 Task: Log work in the project WhiteCap for the issue 'Implement a new cloud-based risk management system for a company with advanced risk assessment and mitigation features' spent time as '4w 1d 12h 7m' and remaining time as '3w 4d 22h 3m' and clone the issue. Now add the issue to the epic 'DevOps Implementation'.
Action: Mouse moved to (835, 313)
Screenshot: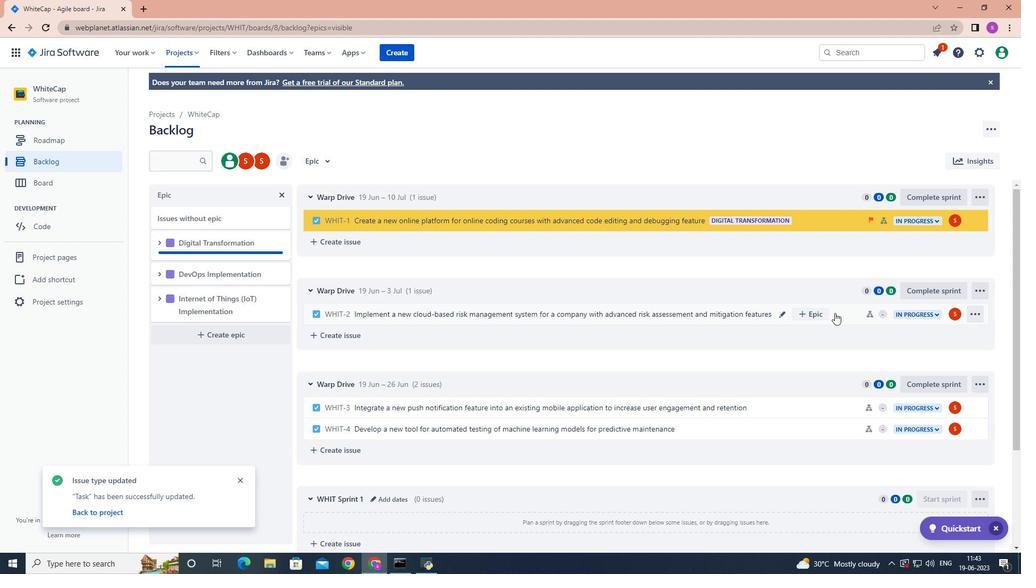 
Action: Mouse pressed left at (835, 313)
Screenshot: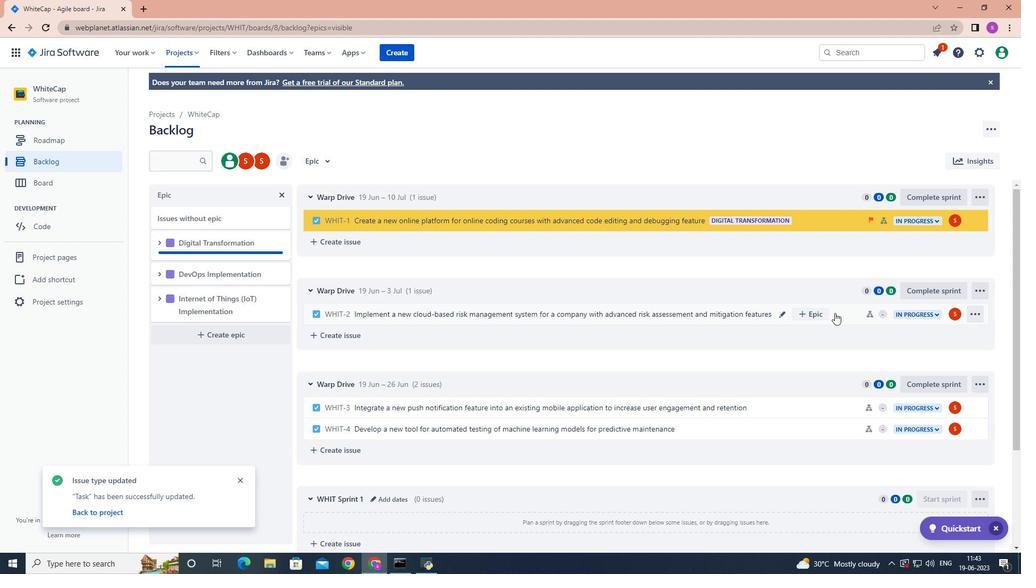 
Action: Mouse moved to (979, 192)
Screenshot: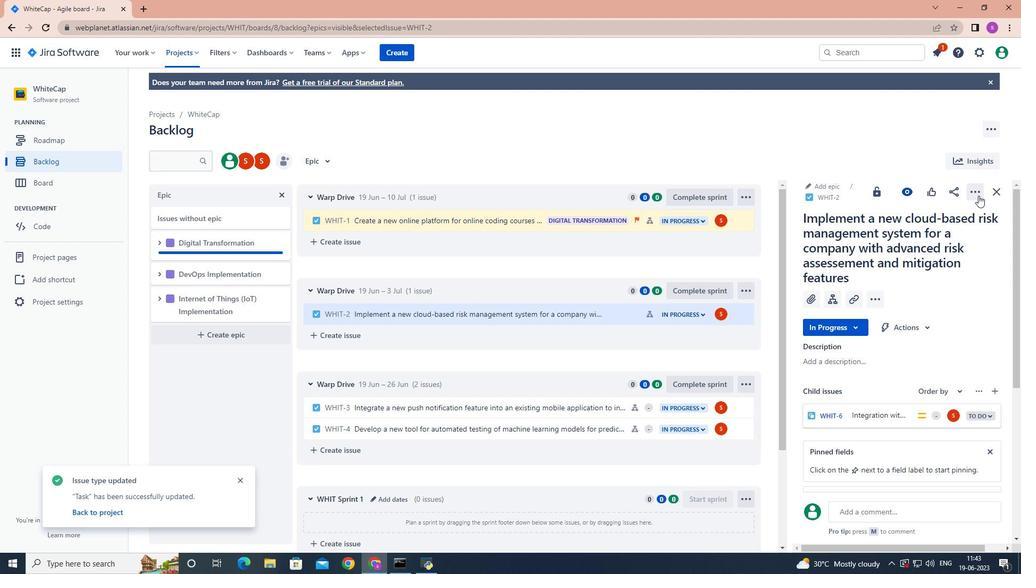 
Action: Mouse pressed left at (979, 192)
Screenshot: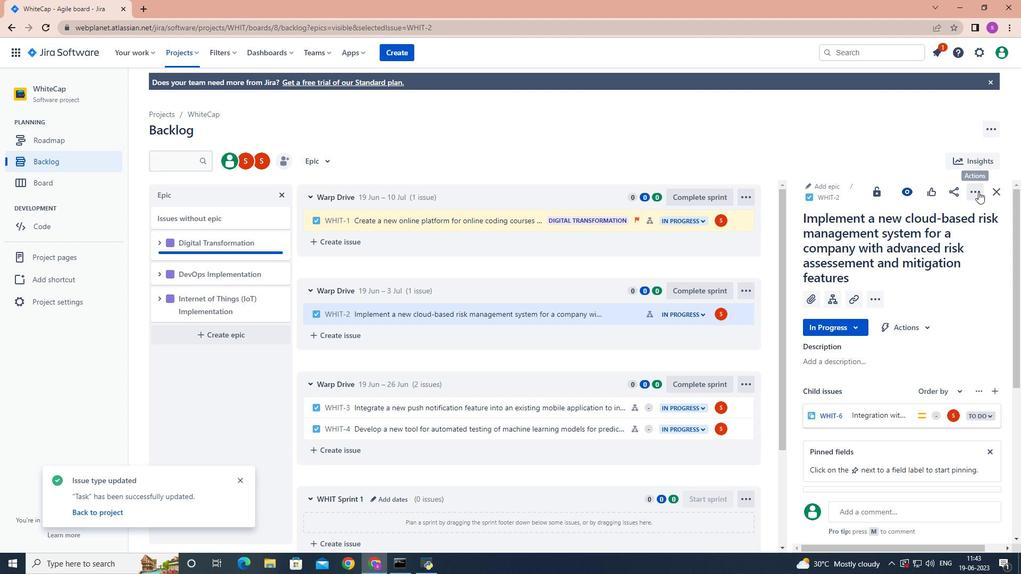 
Action: Mouse moved to (925, 220)
Screenshot: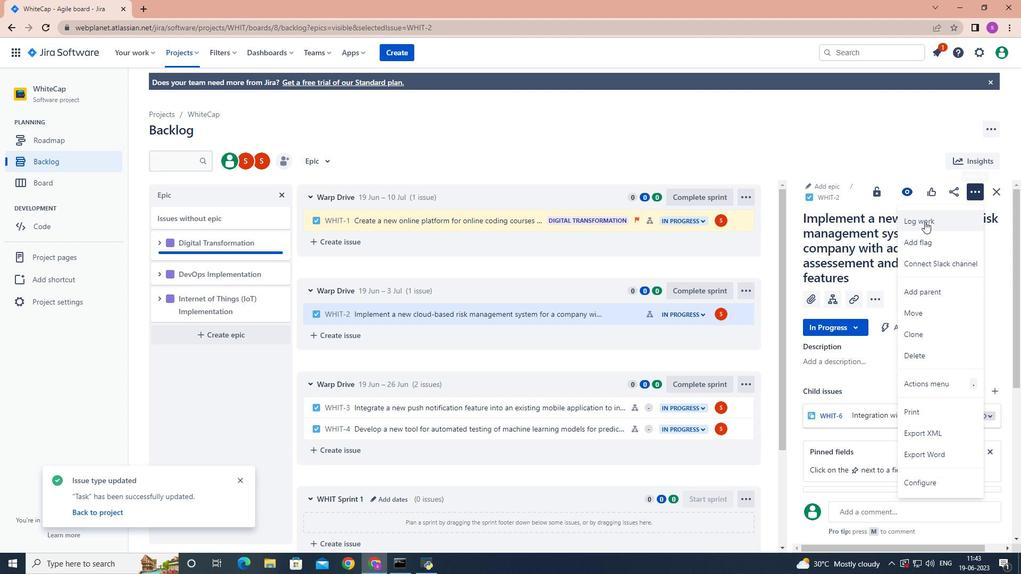 
Action: Mouse pressed left at (925, 220)
Screenshot: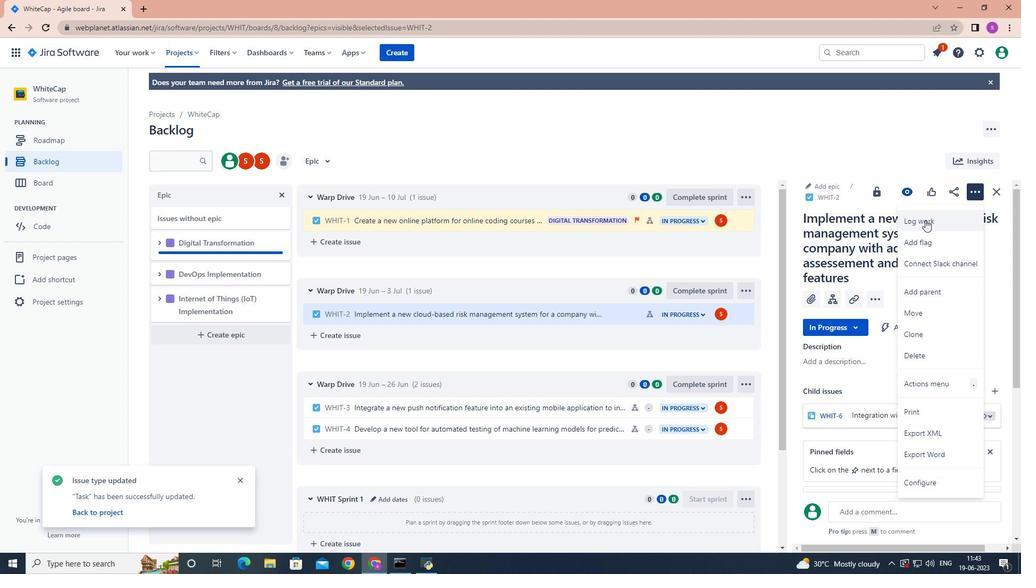 
Action: Key pressed 4w<Key.space>1d<Key.space>12h<Key.space>7m
Screenshot: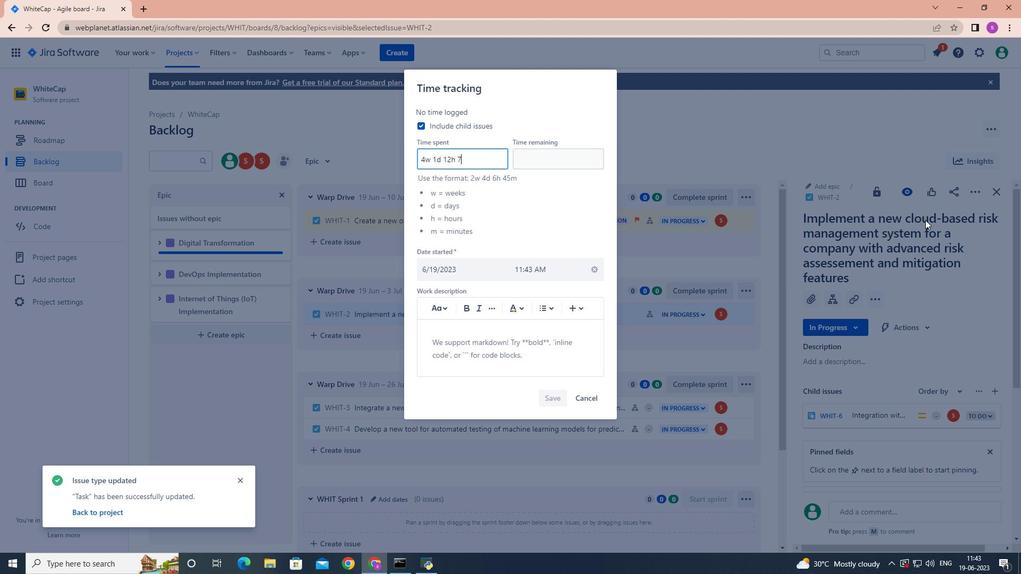 
Action: Mouse moved to (570, 158)
Screenshot: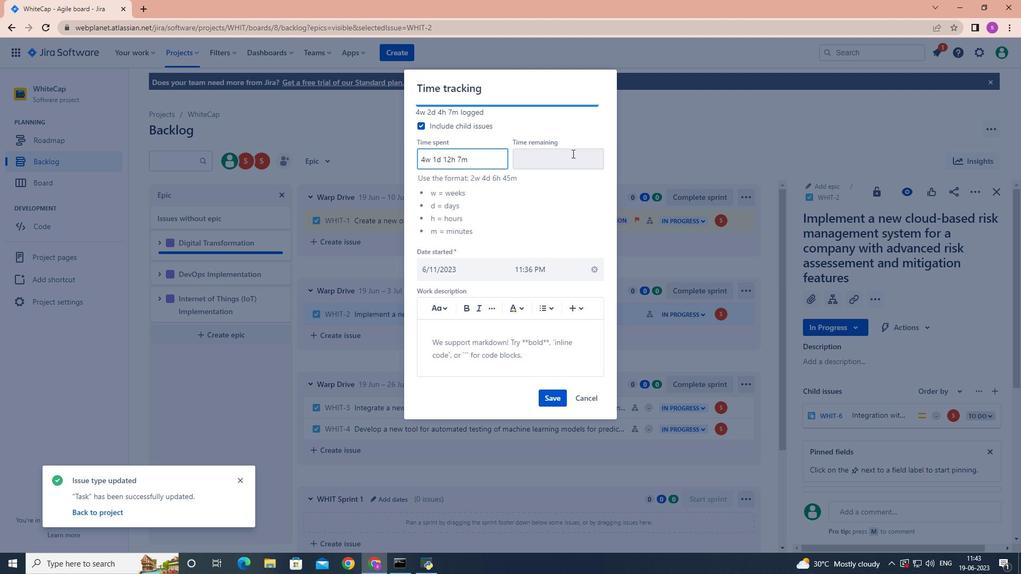 
Action: Mouse pressed left at (570, 158)
Screenshot: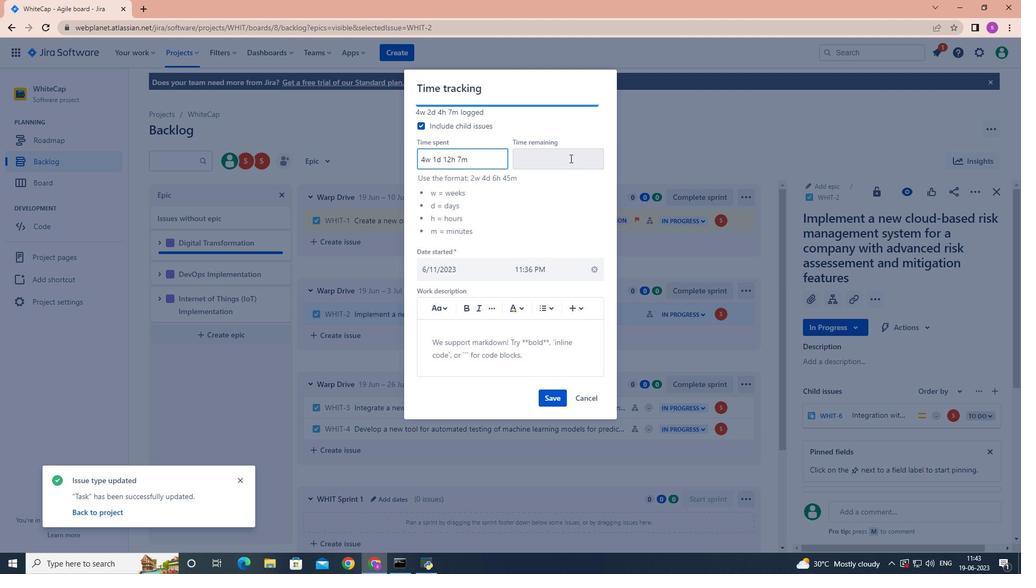 
Action: Key pressed 3w<Key.space>4d<Key.space>22h<Key.space>3m
Screenshot: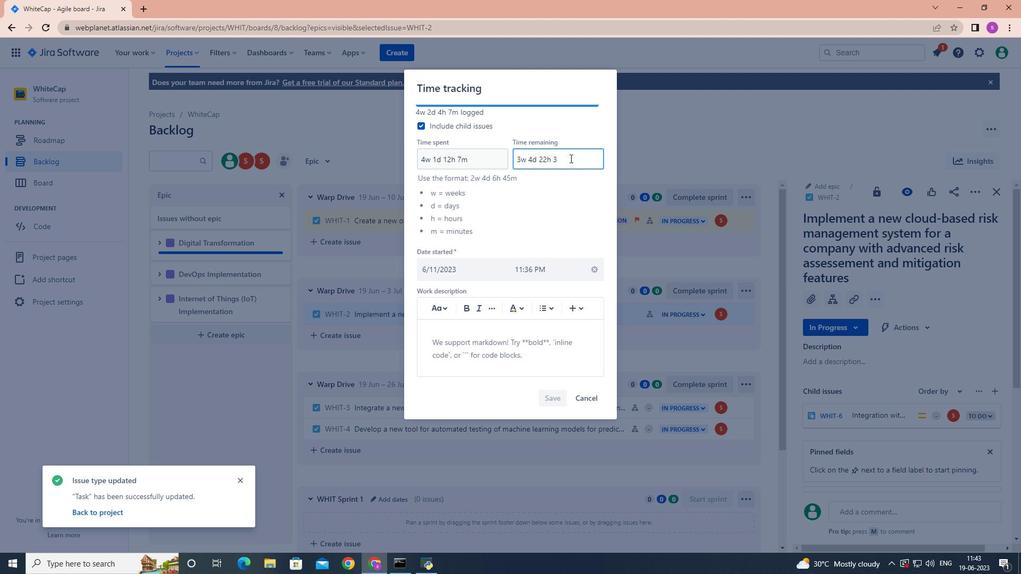 
Action: Mouse moved to (545, 396)
Screenshot: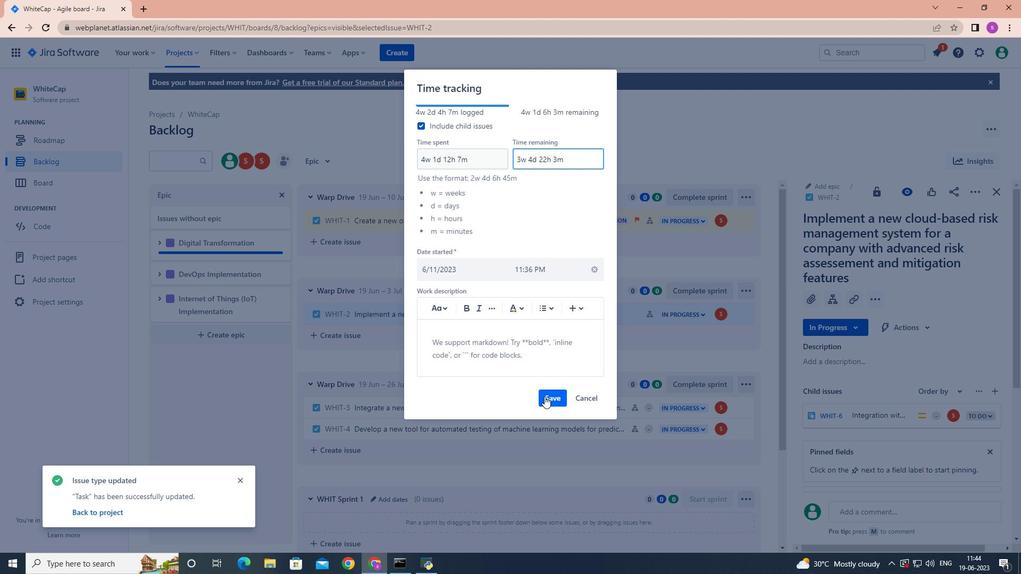 
Action: Mouse pressed left at (545, 396)
Screenshot: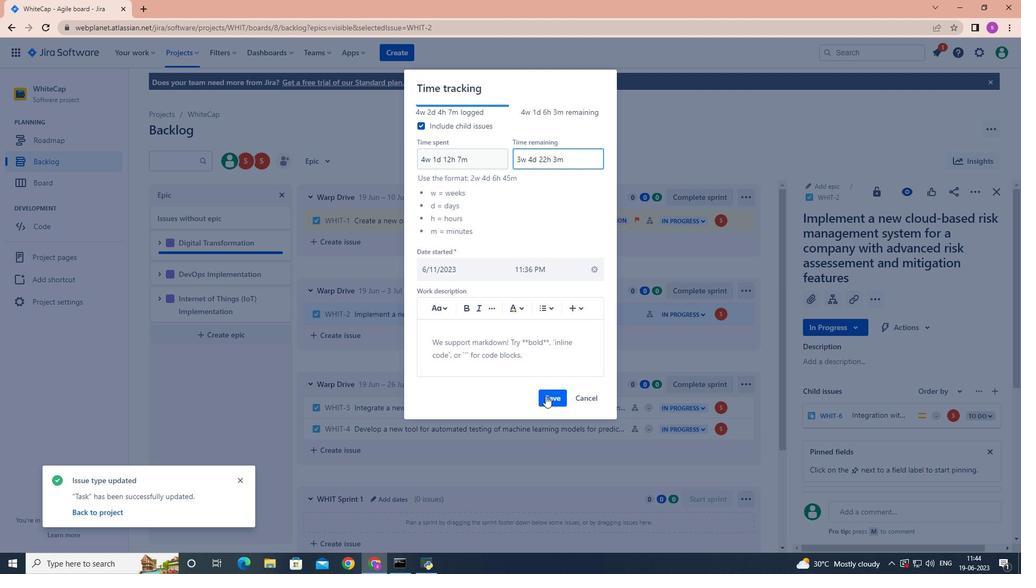 
Action: Mouse moved to (979, 196)
Screenshot: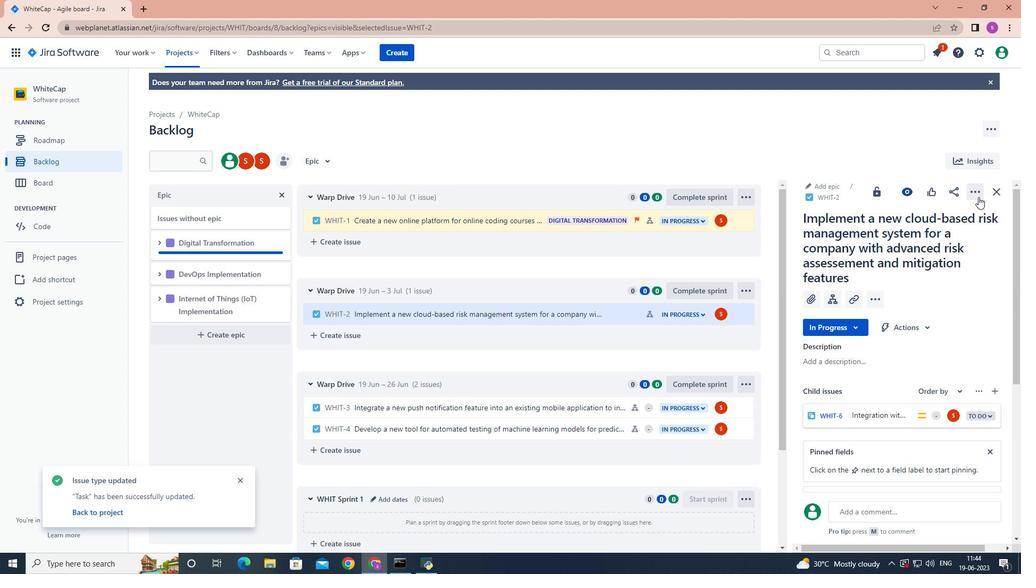 
Action: Mouse pressed left at (979, 196)
Screenshot: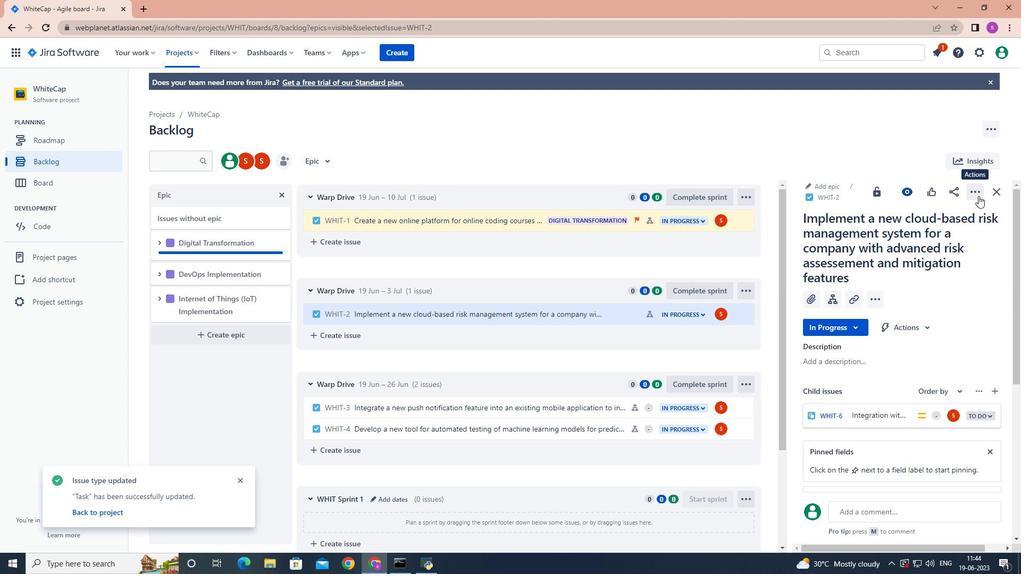 
Action: Mouse moved to (930, 335)
Screenshot: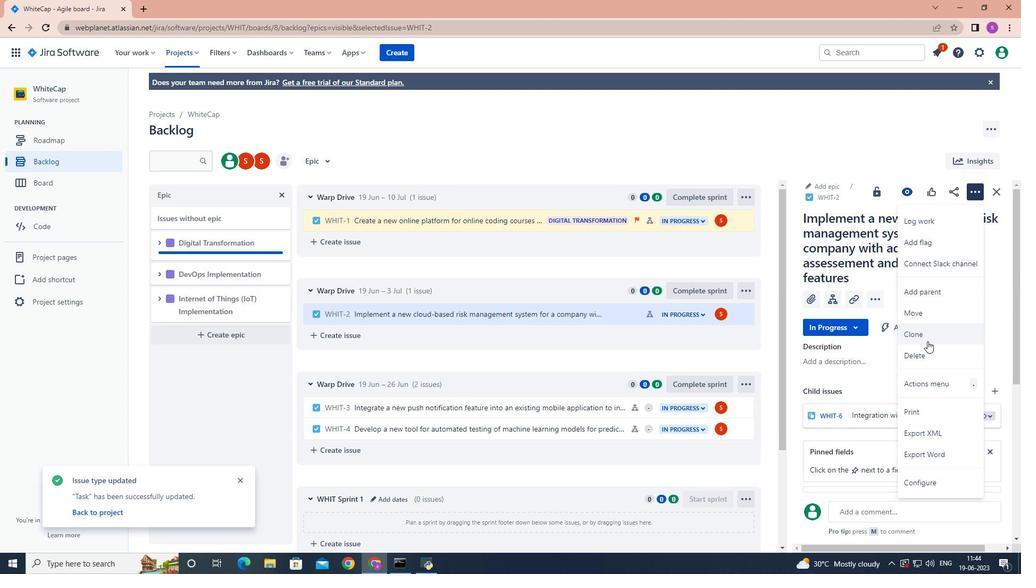 
Action: Mouse pressed left at (930, 335)
Screenshot: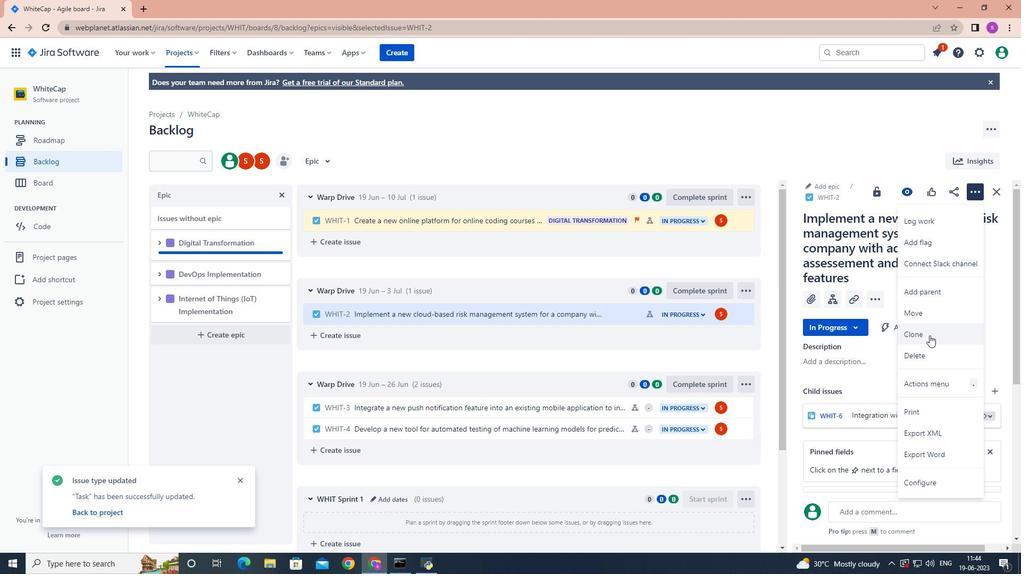 
Action: Mouse moved to (591, 226)
Screenshot: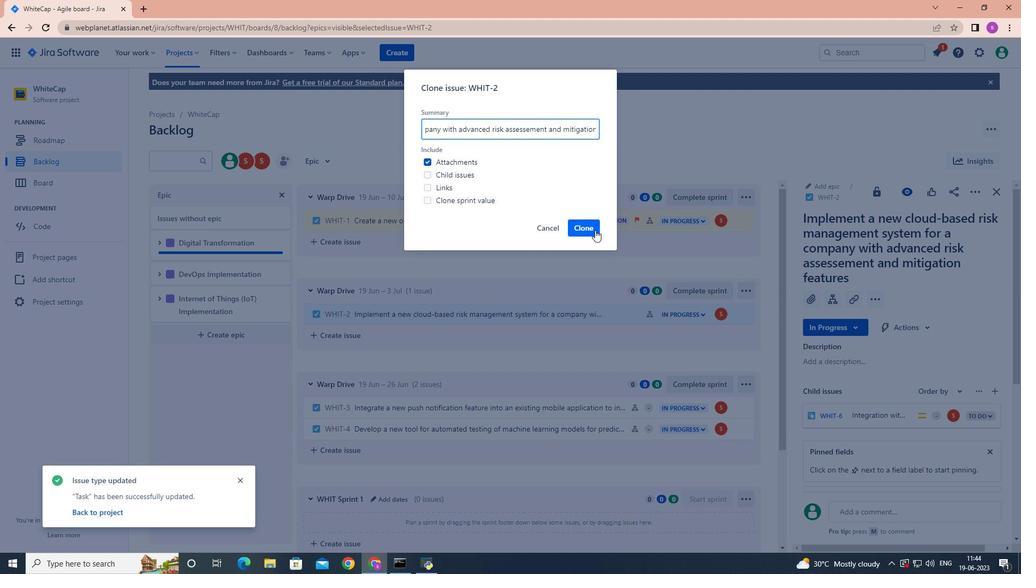 
Action: Mouse pressed left at (591, 226)
Screenshot: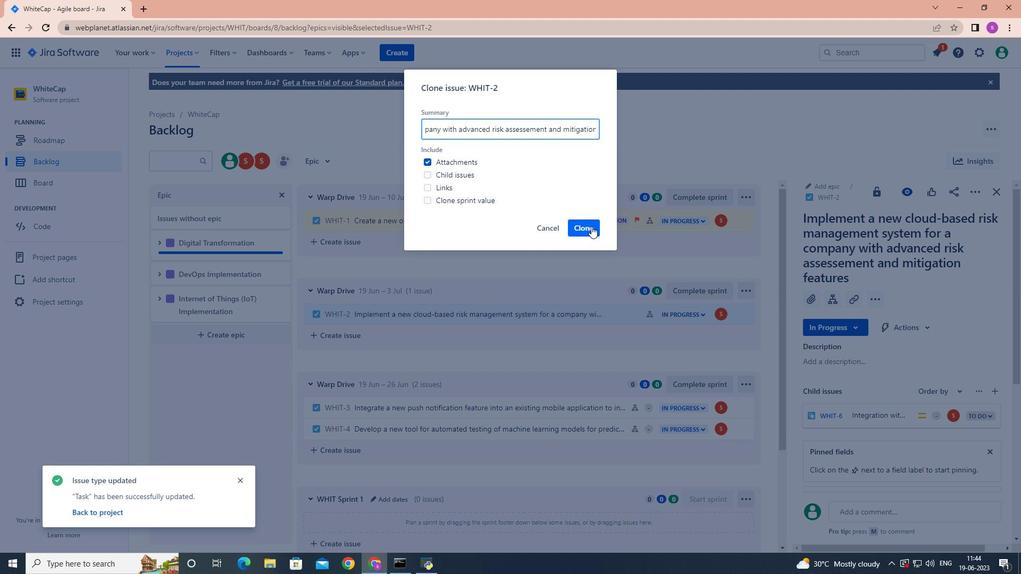 
Action: Mouse moved to (609, 314)
Screenshot: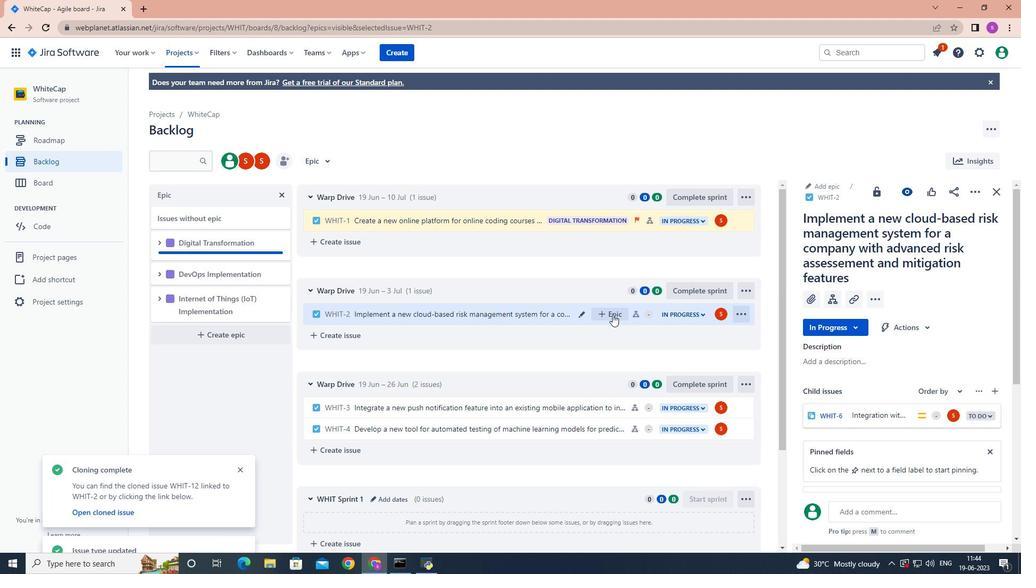 
Action: Mouse pressed left at (609, 314)
Screenshot: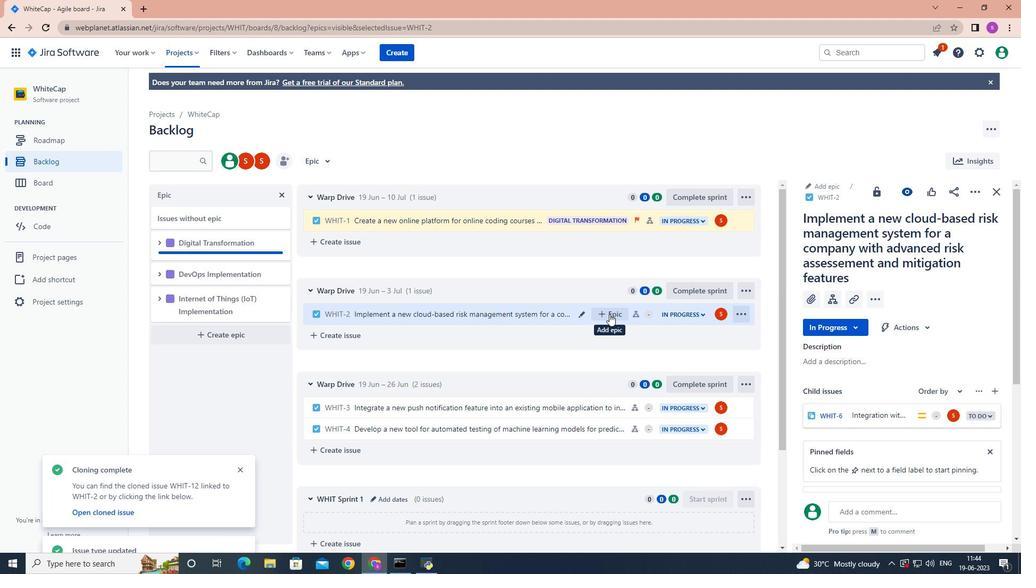 
Action: Mouse moved to (660, 388)
Screenshot: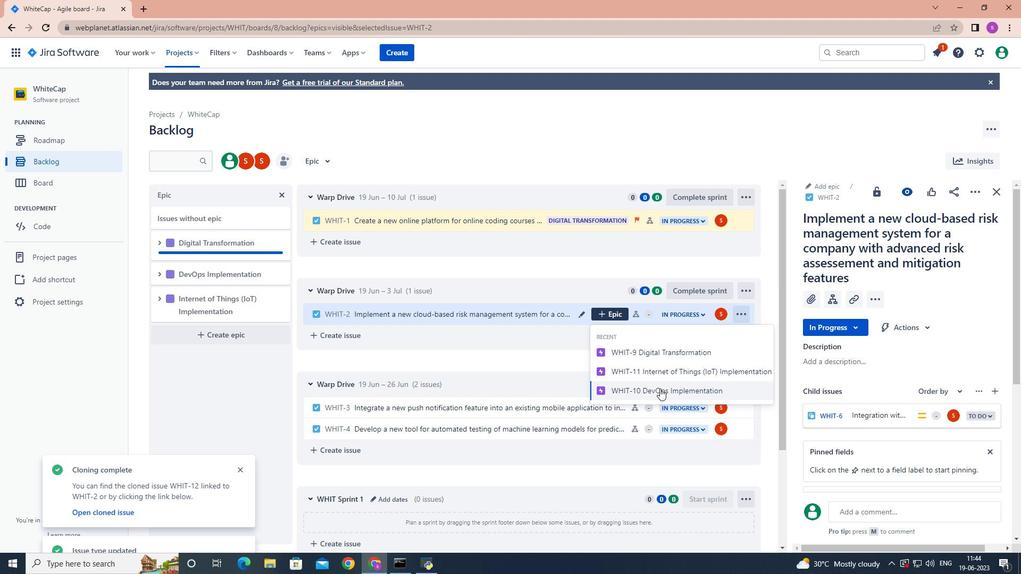 
Action: Mouse pressed left at (660, 388)
Screenshot: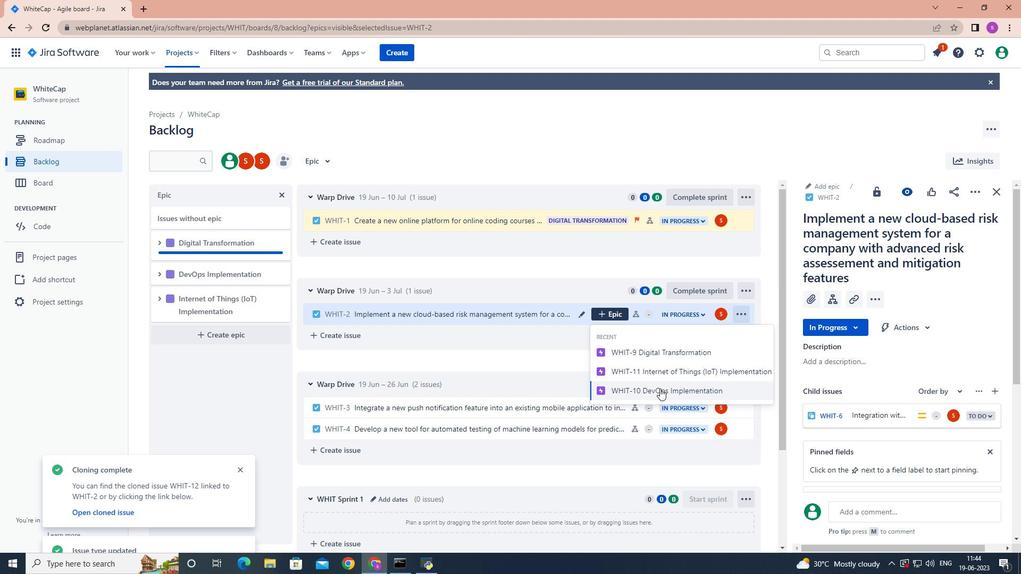 
Action: Mouse moved to (660, 384)
Screenshot: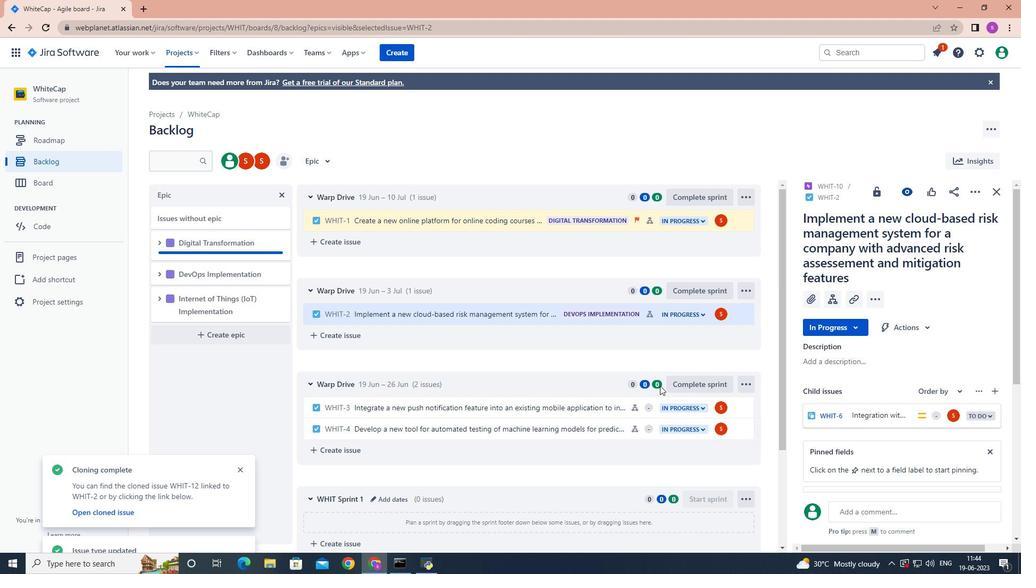 
